 Task: Create a due date automation trigger when advanced on, the moment a card is due add checklist without checklist "Resume".
Action: Mouse moved to (900, 270)
Screenshot: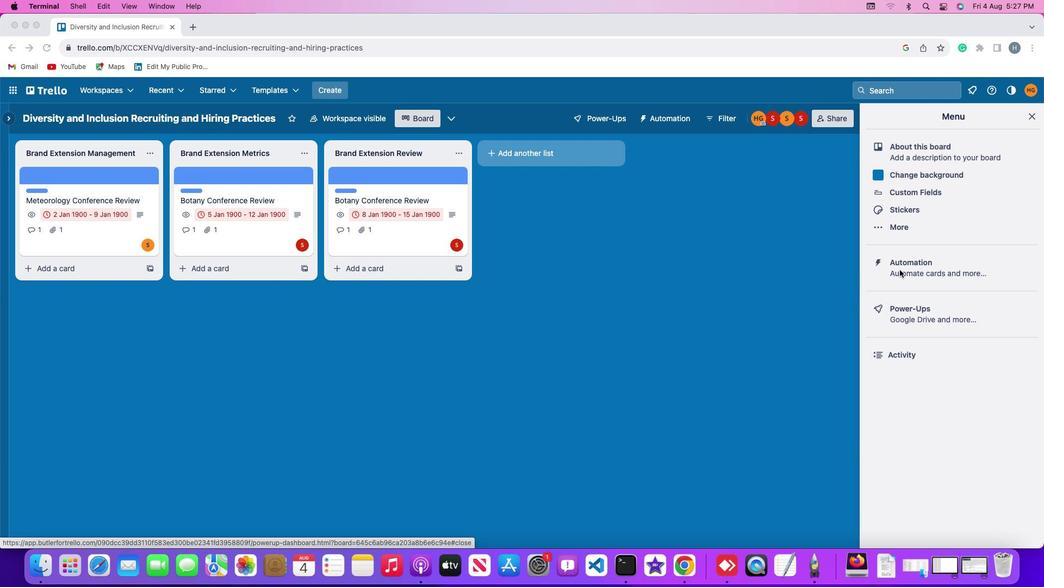 
Action: Mouse pressed left at (900, 270)
Screenshot: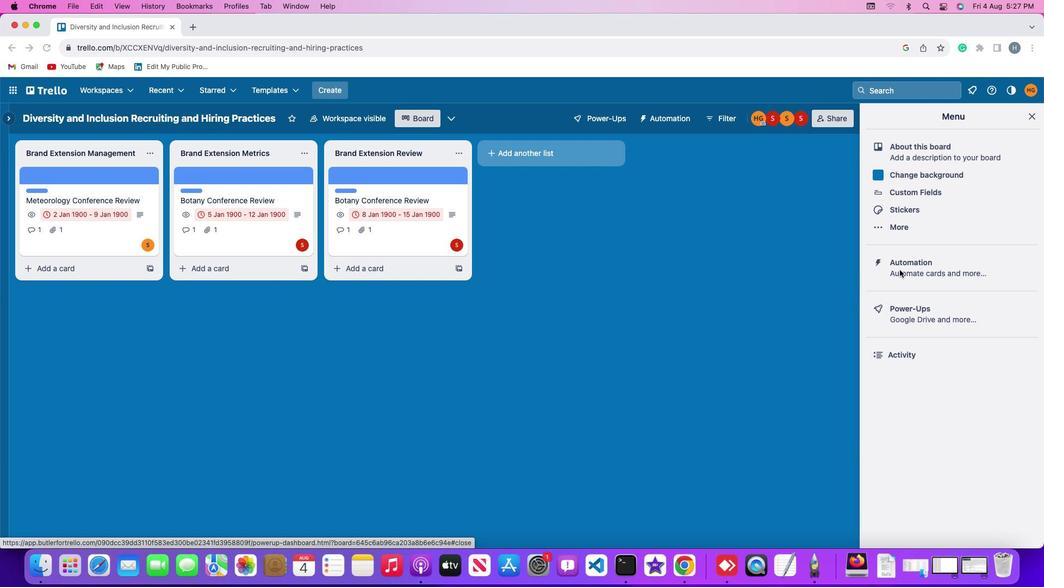
Action: Mouse pressed left at (900, 270)
Screenshot: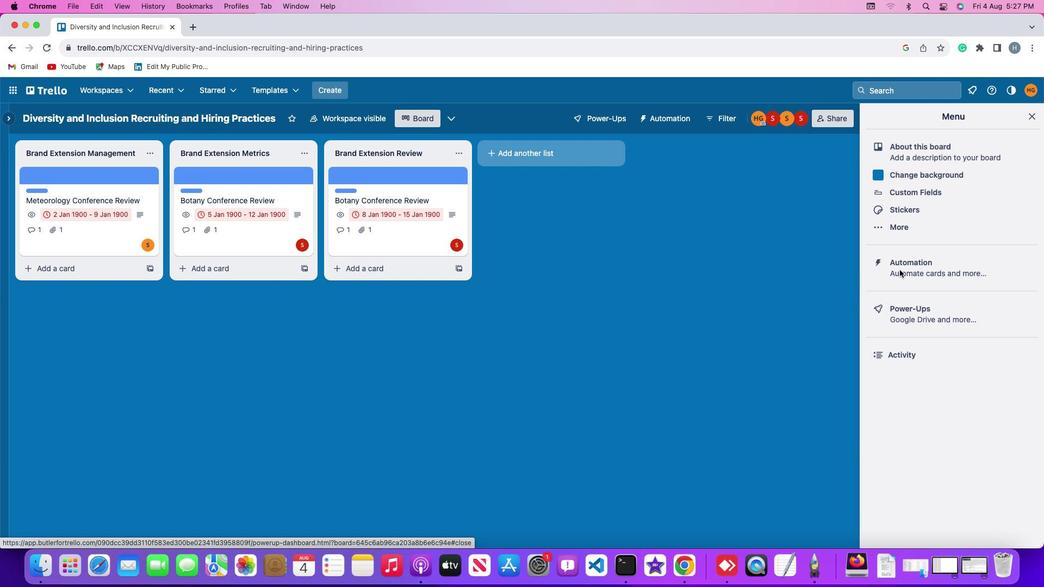 
Action: Mouse moved to (82, 257)
Screenshot: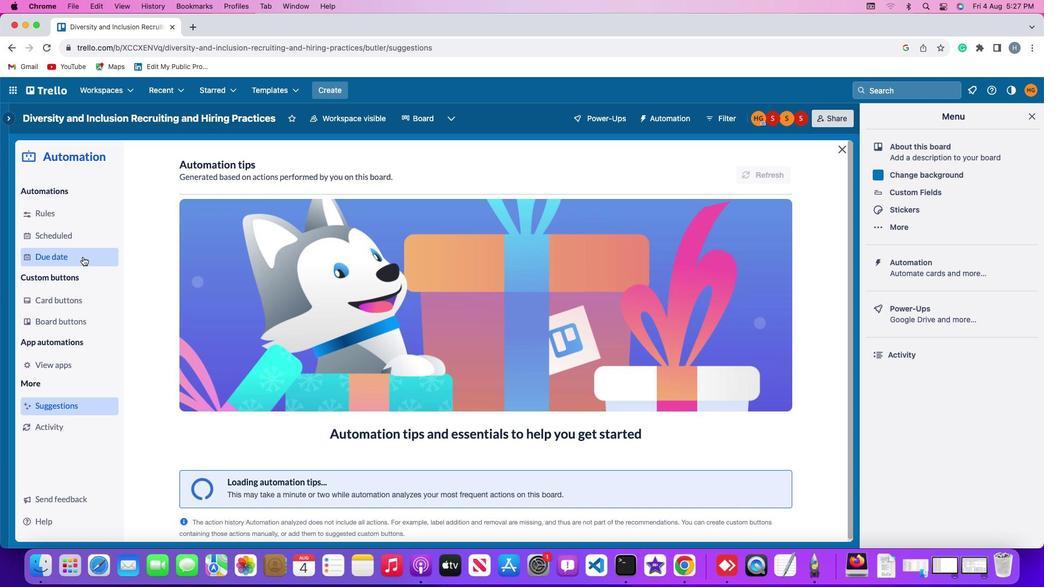 
Action: Mouse pressed left at (82, 257)
Screenshot: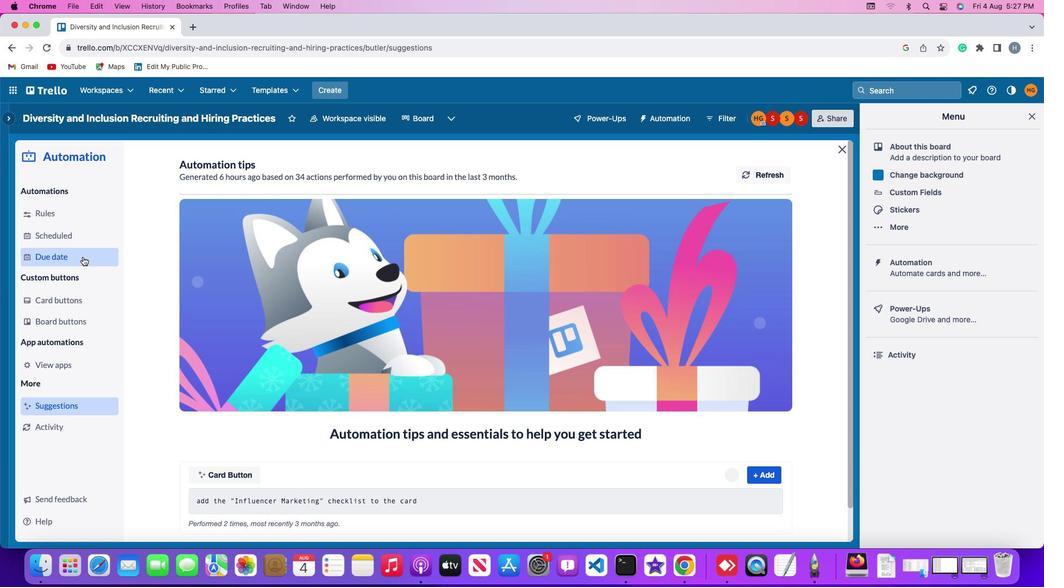 
Action: Mouse moved to (721, 169)
Screenshot: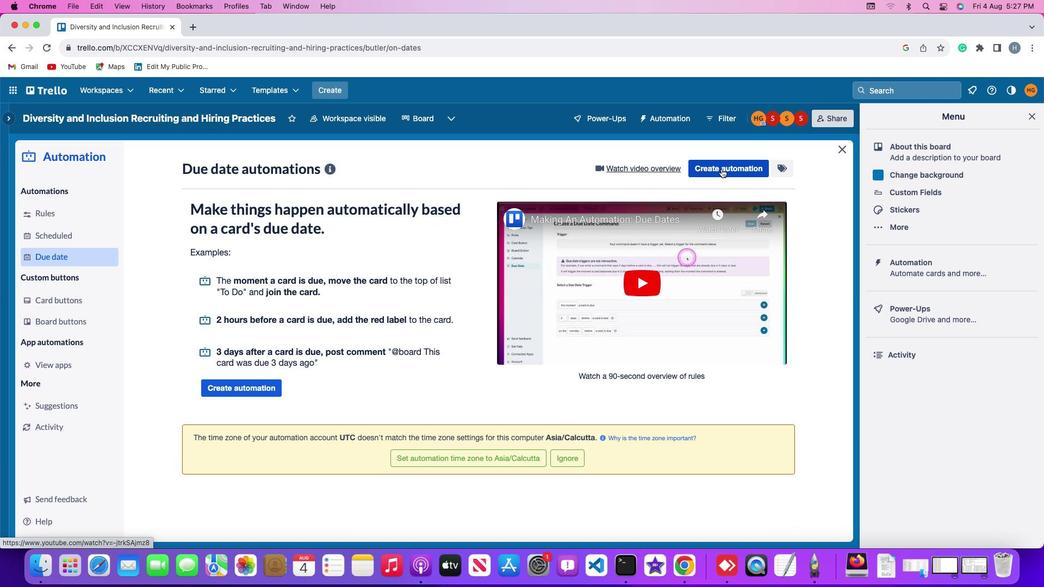 
Action: Mouse pressed left at (721, 169)
Screenshot: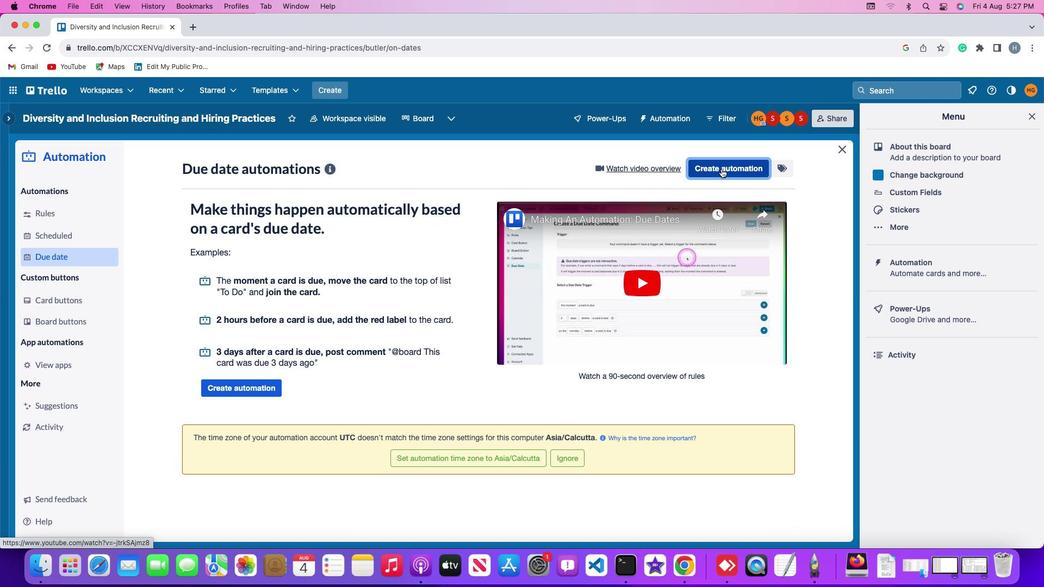
Action: Mouse moved to (464, 275)
Screenshot: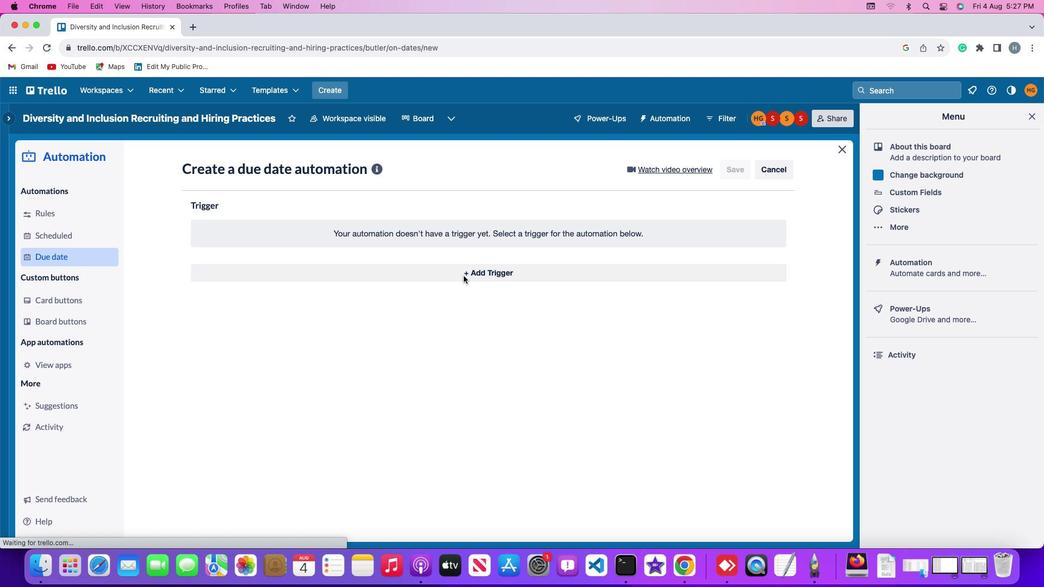 
Action: Mouse pressed left at (464, 275)
Screenshot: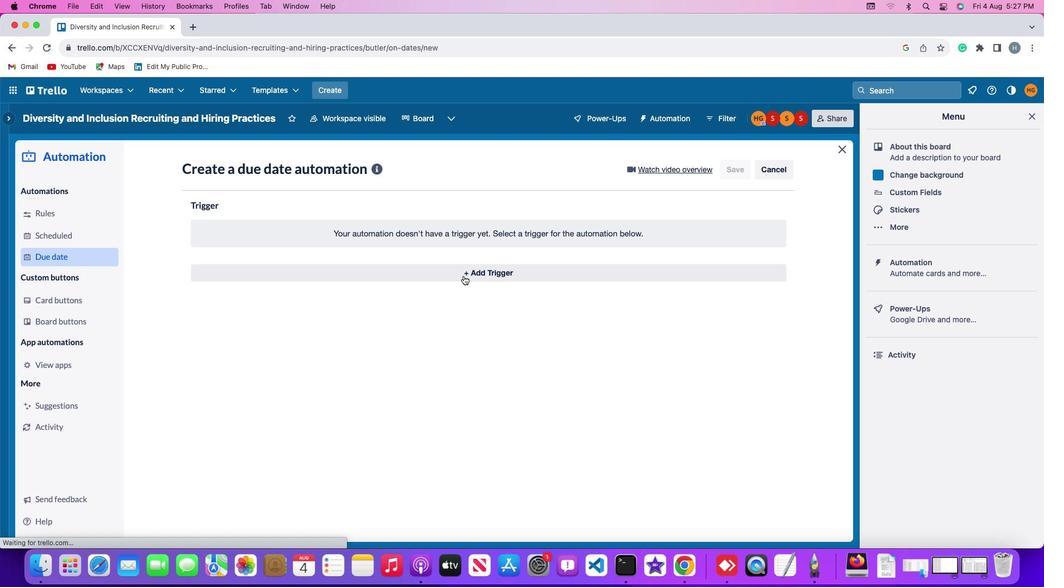 
Action: Mouse moved to (216, 399)
Screenshot: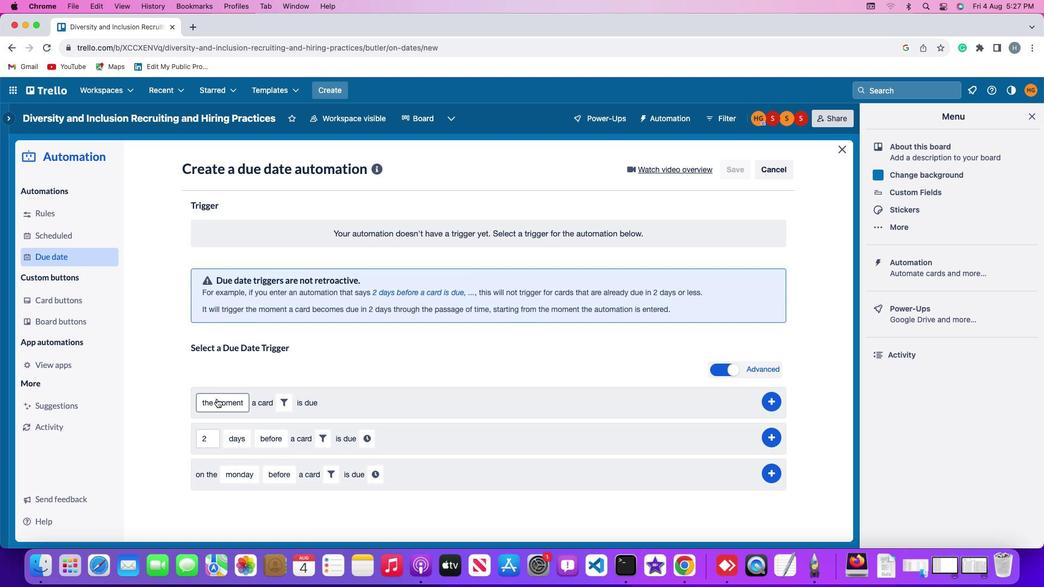 
Action: Mouse pressed left at (216, 399)
Screenshot: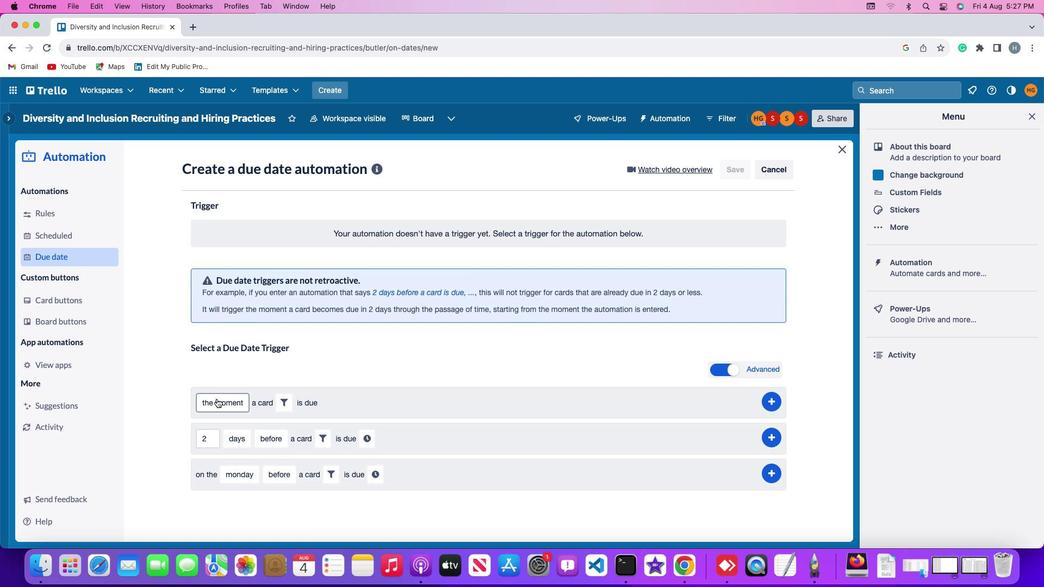
Action: Mouse moved to (225, 418)
Screenshot: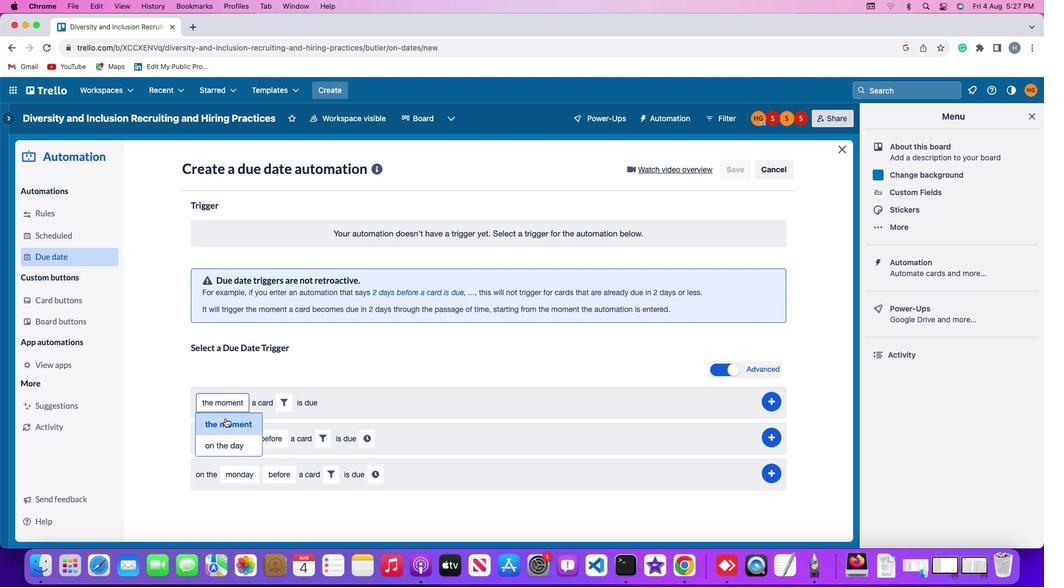 
Action: Mouse pressed left at (225, 418)
Screenshot: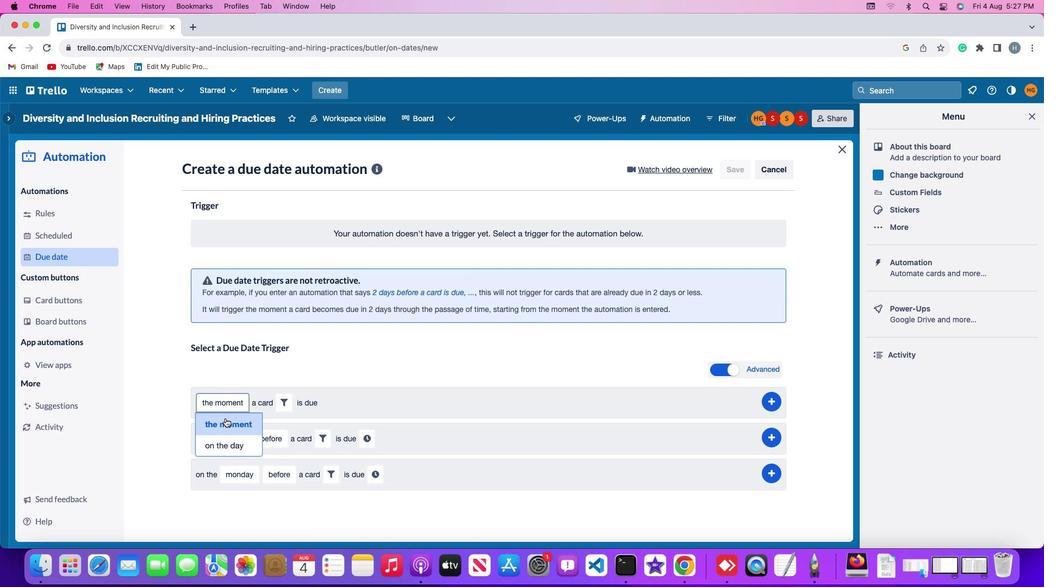 
Action: Mouse moved to (285, 399)
Screenshot: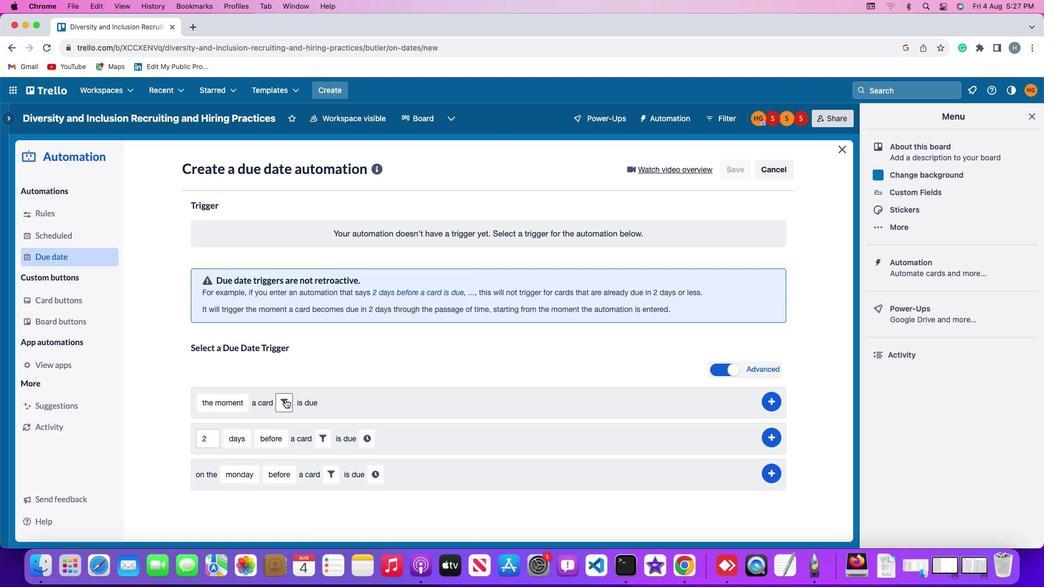 
Action: Mouse pressed left at (285, 399)
Screenshot: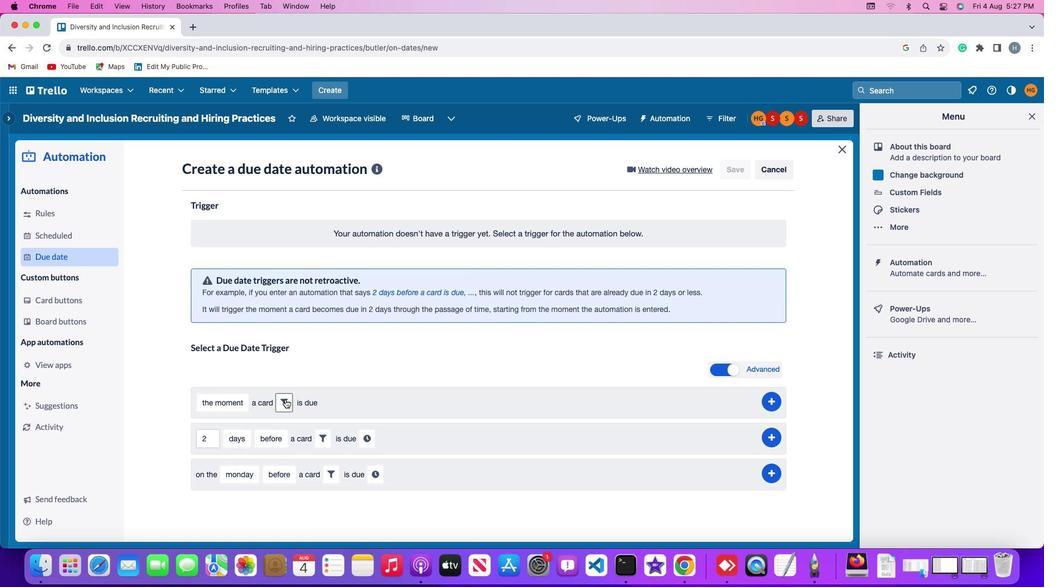 
Action: Mouse moved to (380, 438)
Screenshot: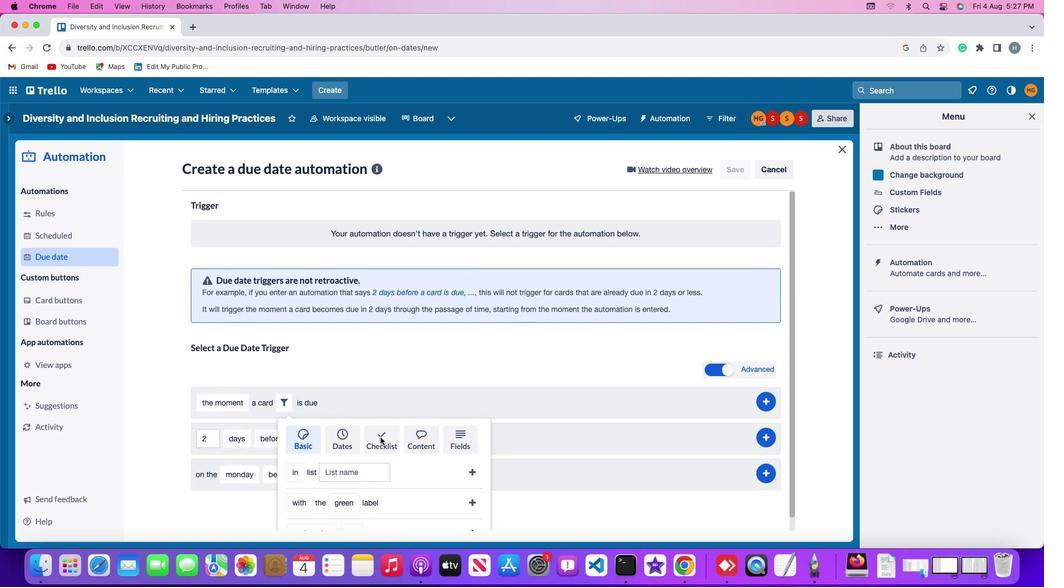 
Action: Mouse pressed left at (380, 438)
Screenshot: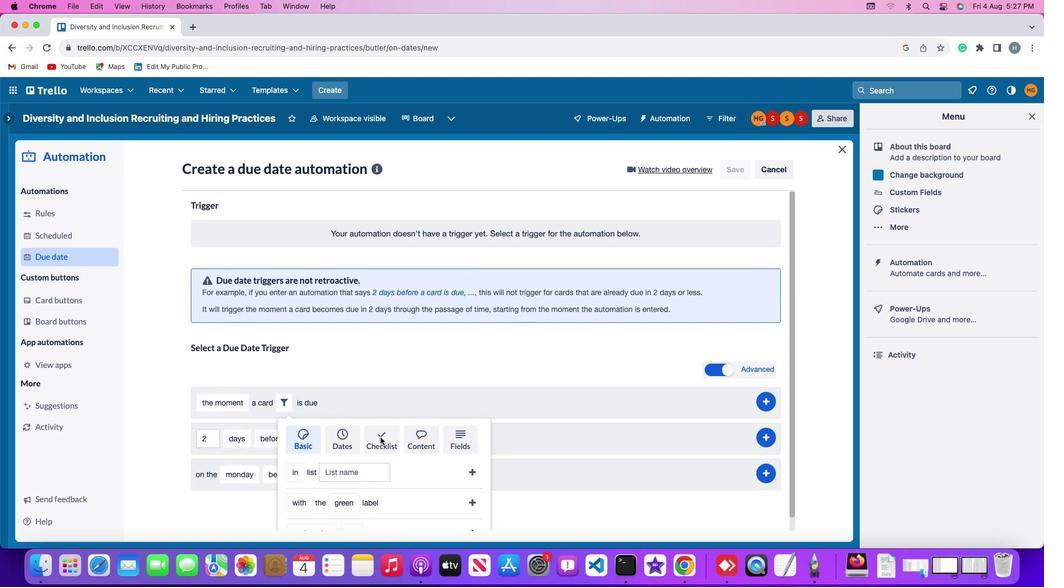 
Action: Mouse moved to (363, 432)
Screenshot: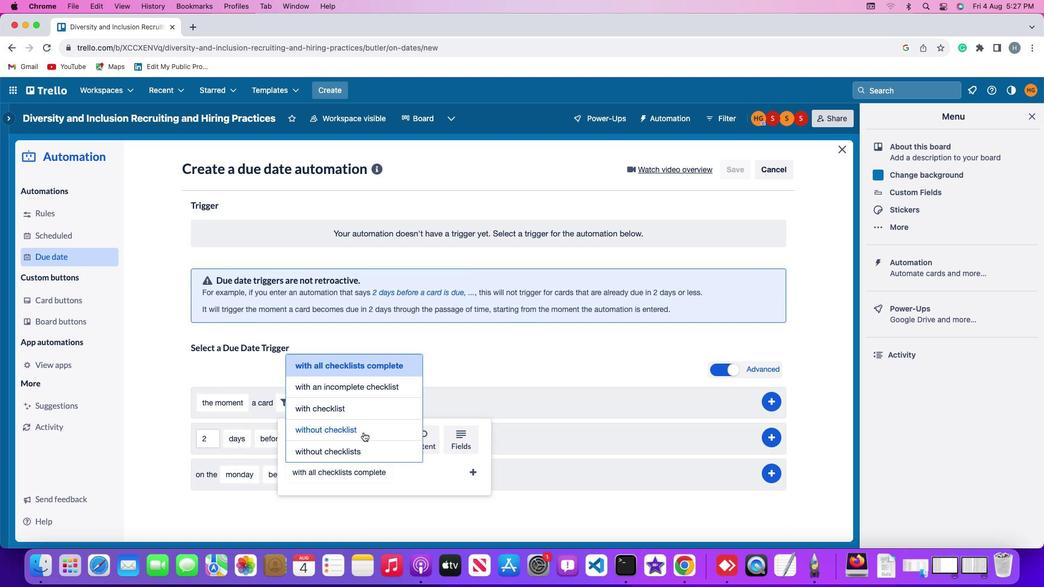 
Action: Mouse pressed left at (363, 432)
Screenshot: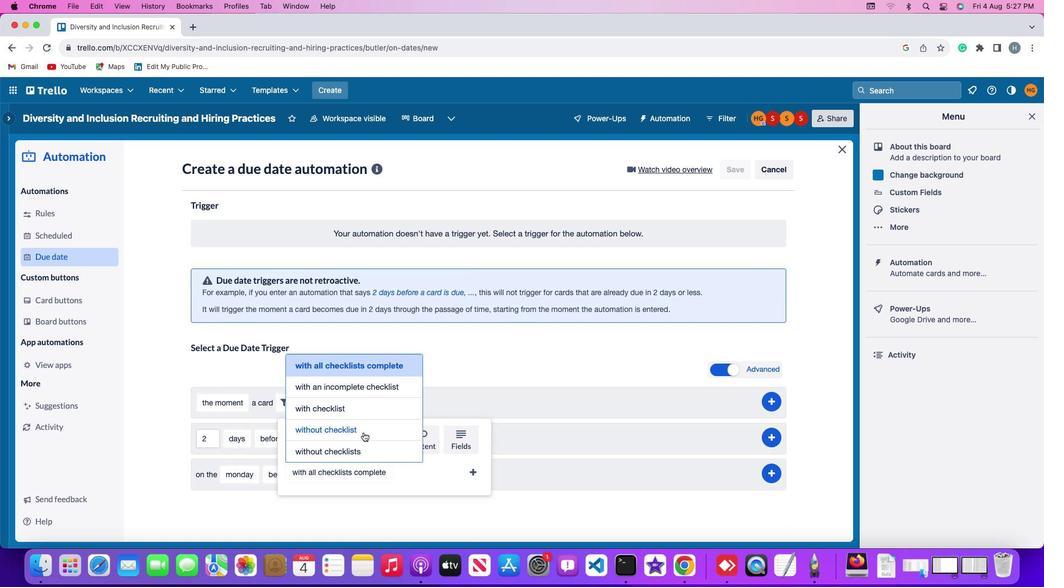 
Action: Mouse moved to (386, 471)
Screenshot: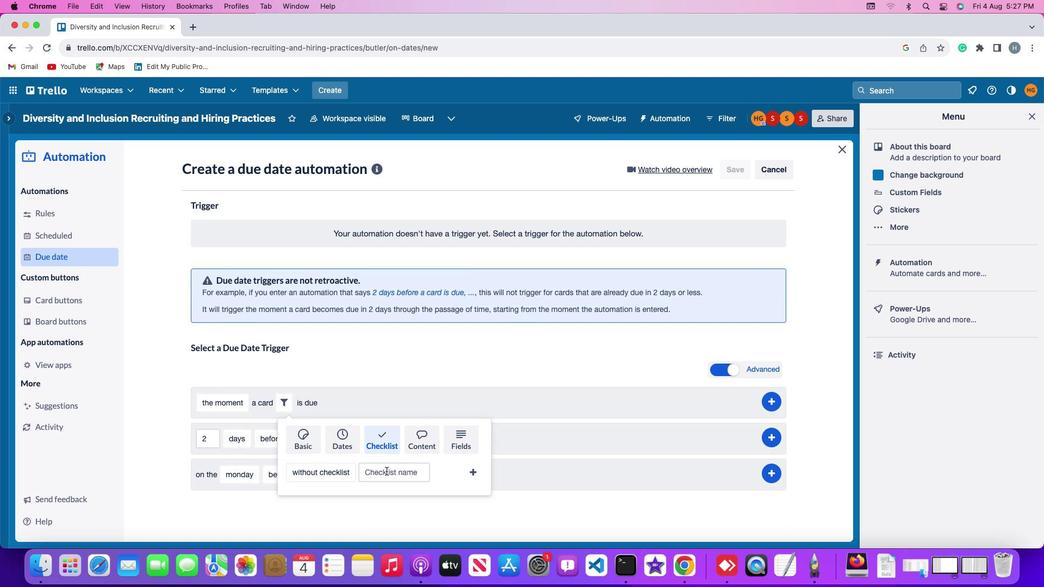 
Action: Mouse pressed left at (386, 471)
Screenshot: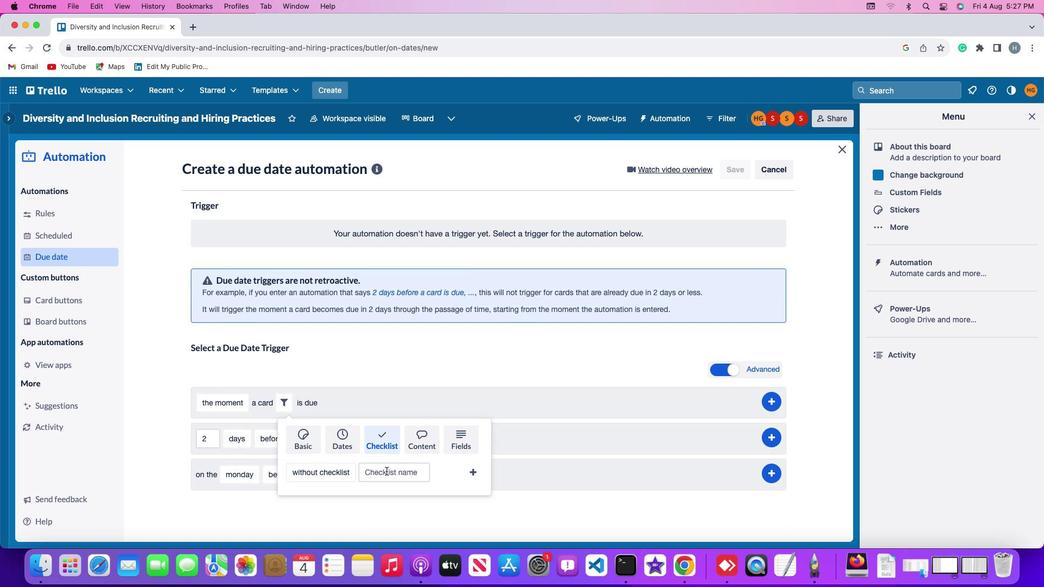 
Action: Mouse moved to (389, 470)
Screenshot: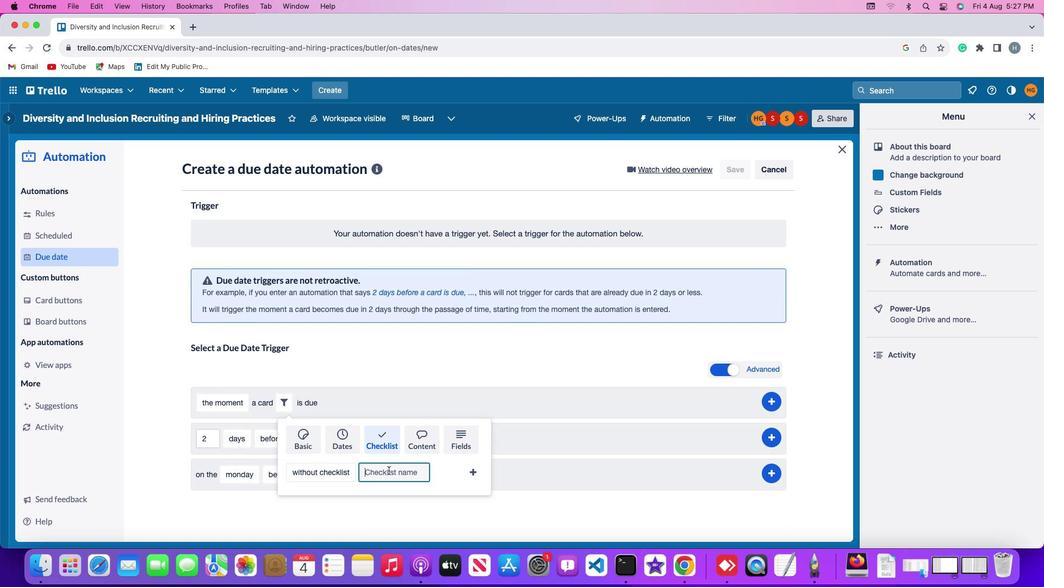 
Action: Key pressed Key.shift'R''e''s''u''m''e'
Screenshot: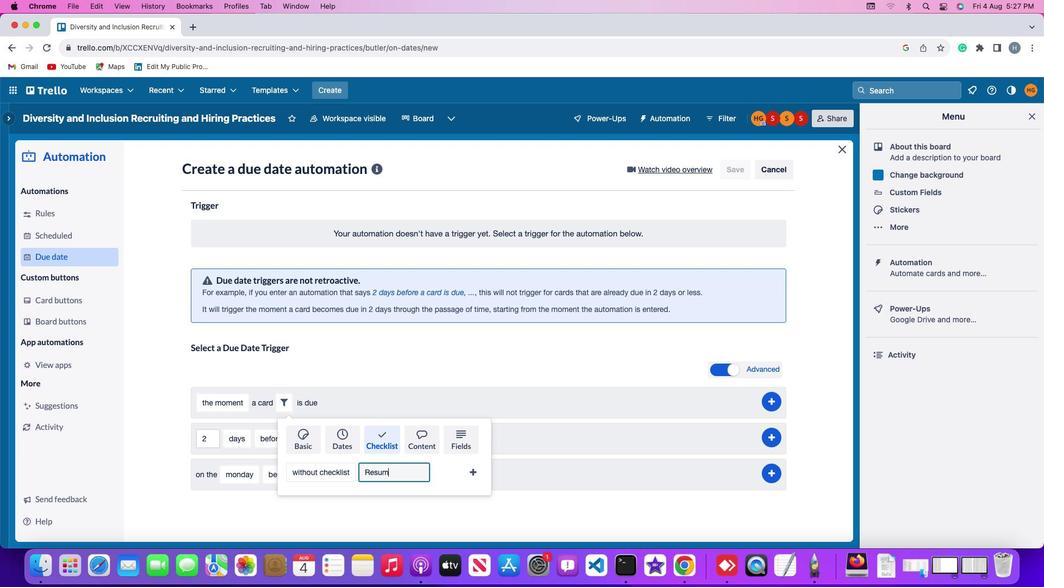 
Action: Mouse moved to (474, 470)
Screenshot: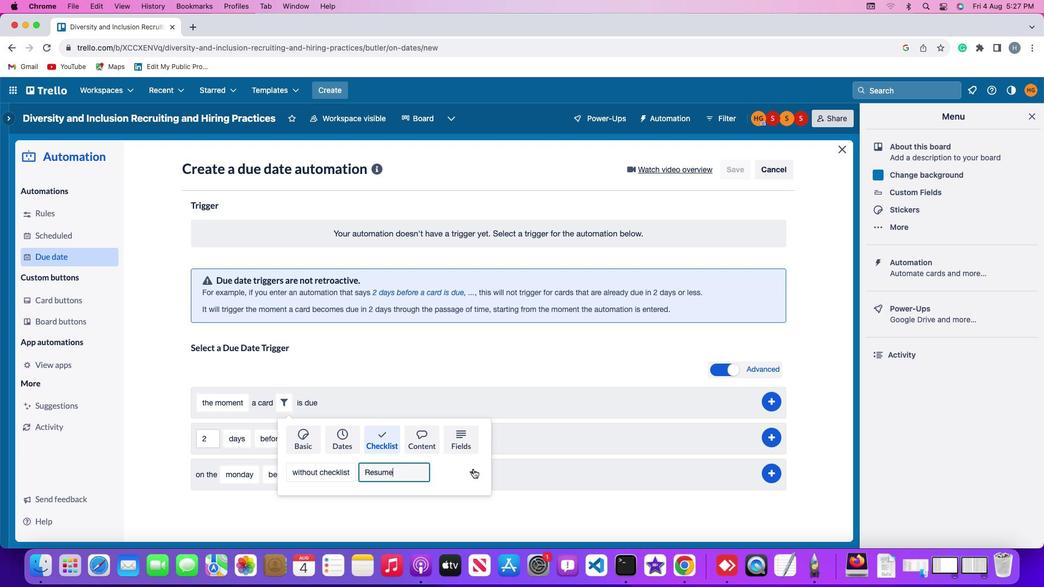 
Action: Mouse pressed left at (474, 470)
Screenshot: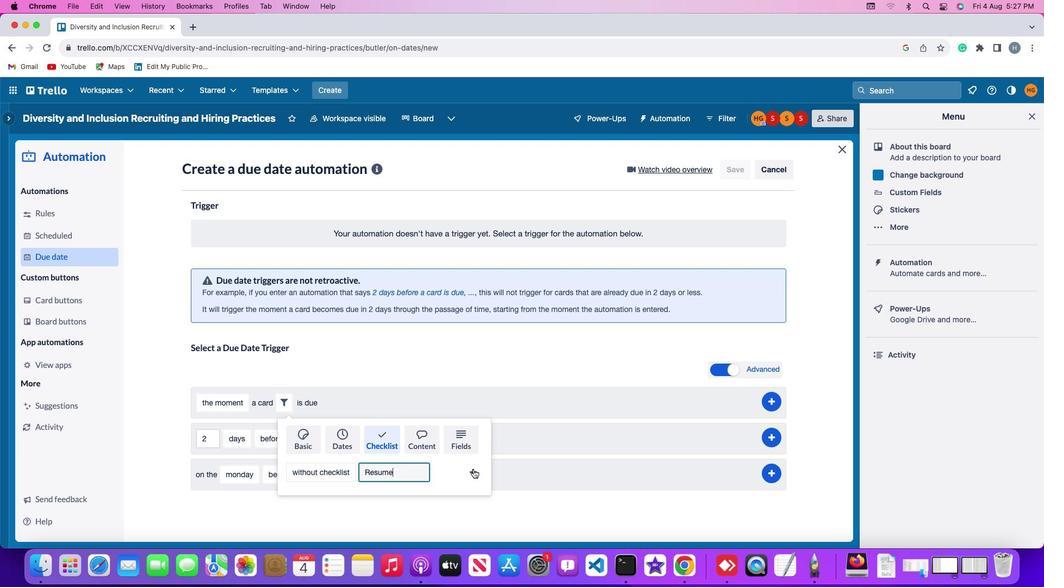 
Action: Mouse moved to (771, 401)
Screenshot: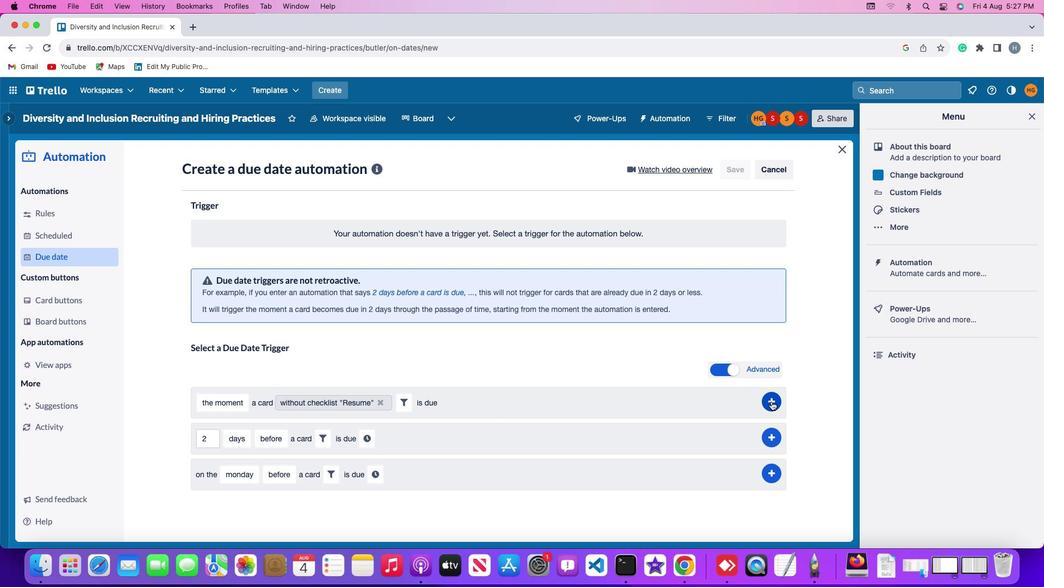 
Action: Mouse pressed left at (771, 401)
Screenshot: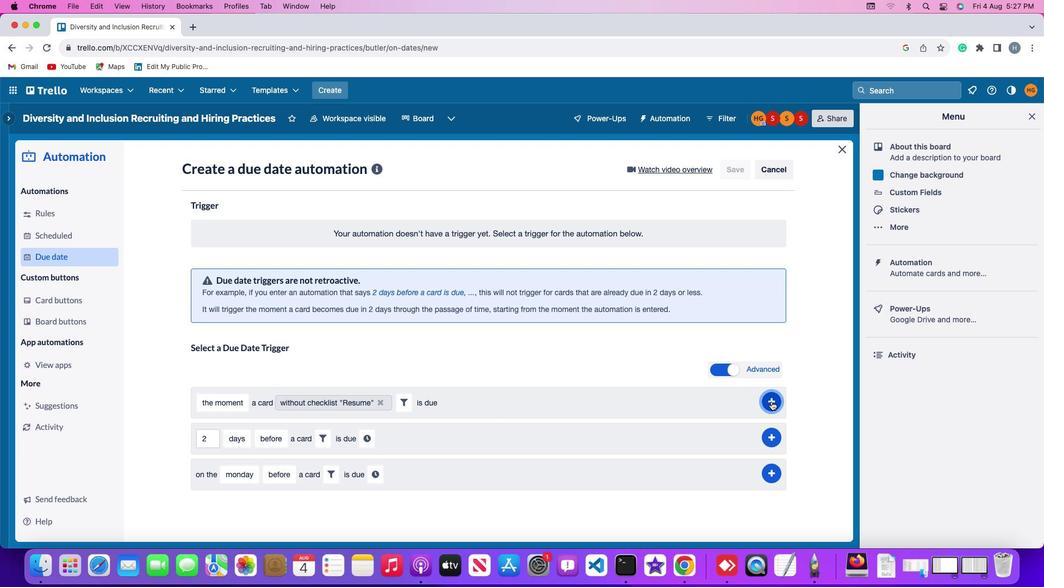 
Action: Mouse moved to (787, 352)
Screenshot: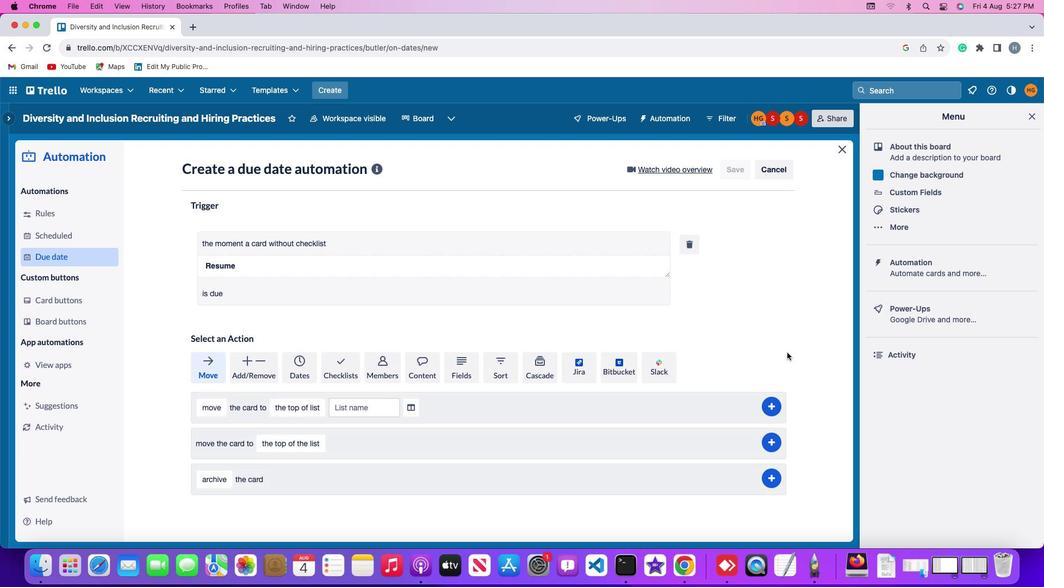 
